 Task: Select a due date automation when advanced on, the moment a card is due add dates due tomorrow.
Action: Mouse moved to (375, 396)
Screenshot: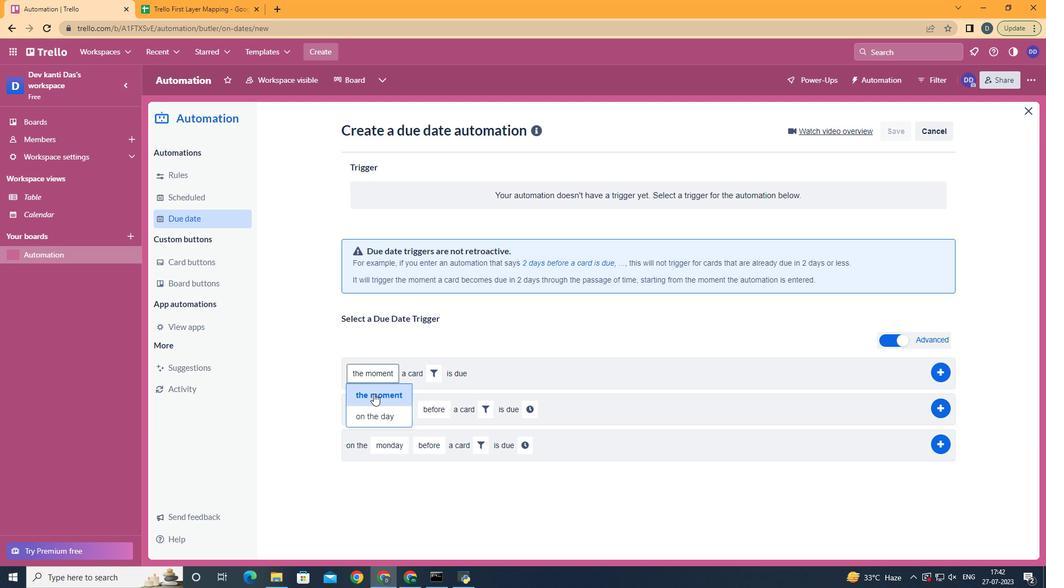
Action: Mouse pressed left at (375, 396)
Screenshot: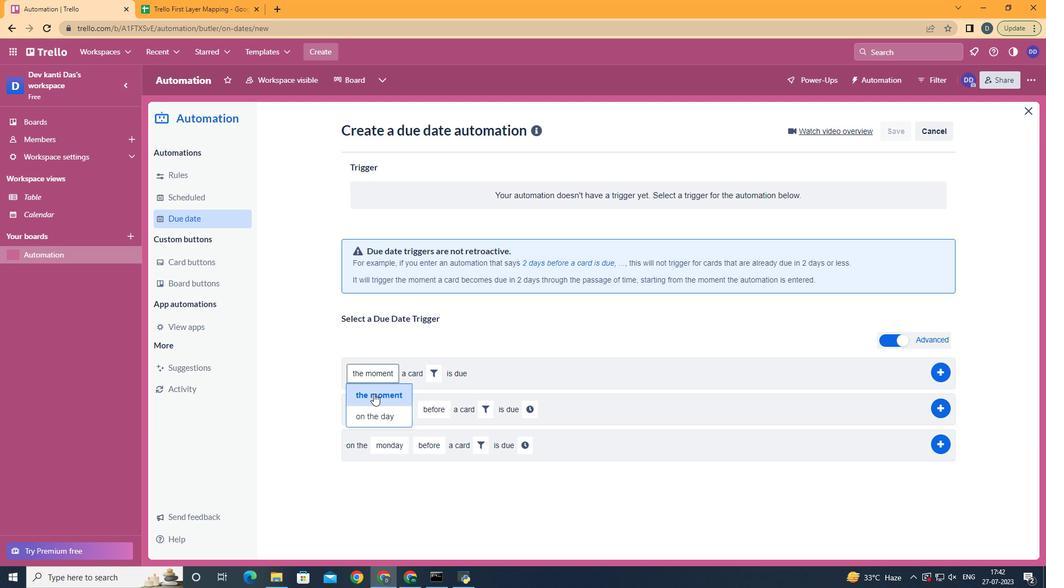 
Action: Mouse moved to (426, 375)
Screenshot: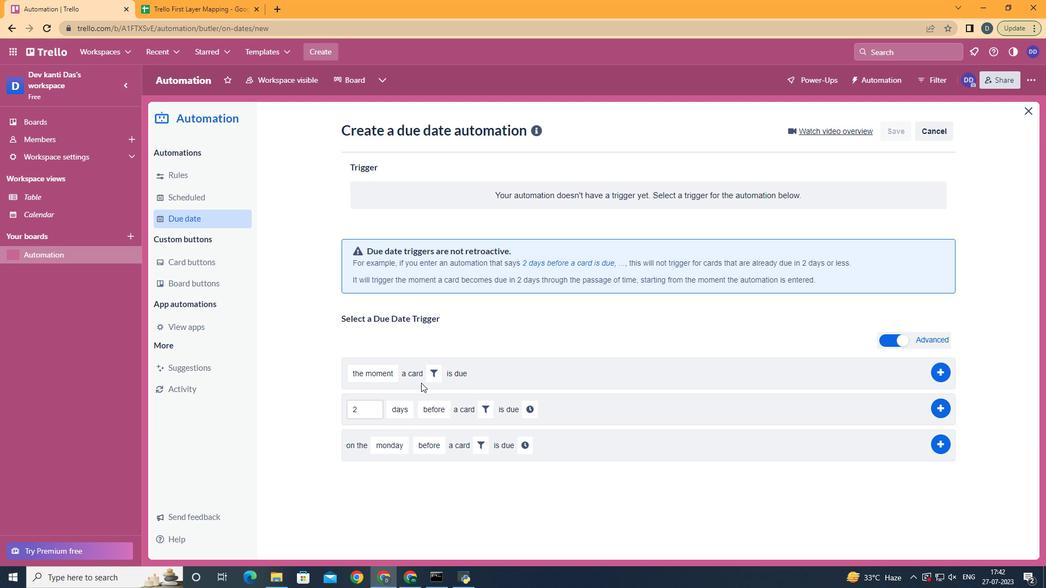 
Action: Mouse pressed left at (426, 375)
Screenshot: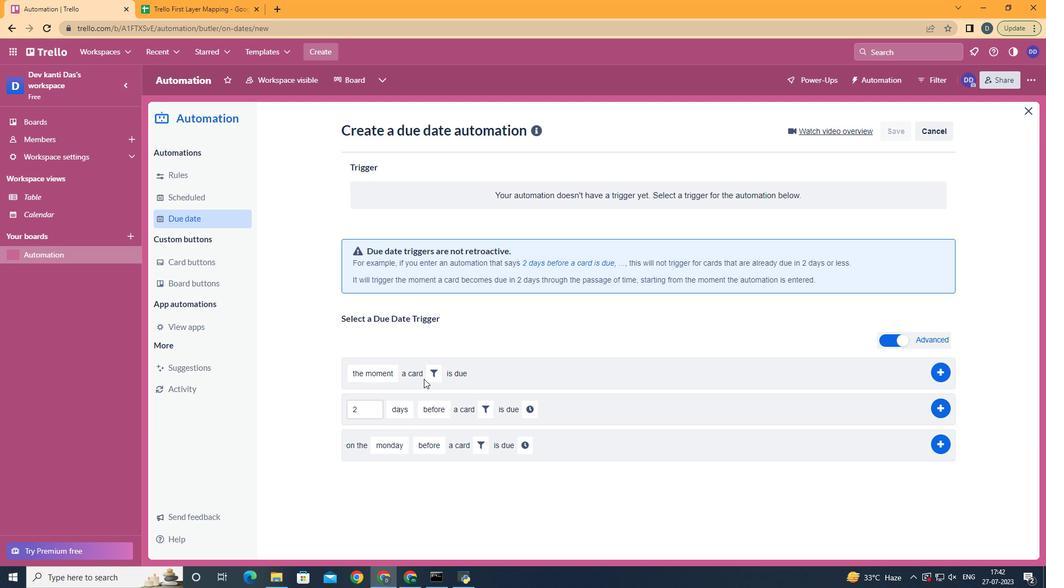 
Action: Mouse moved to (485, 241)
Screenshot: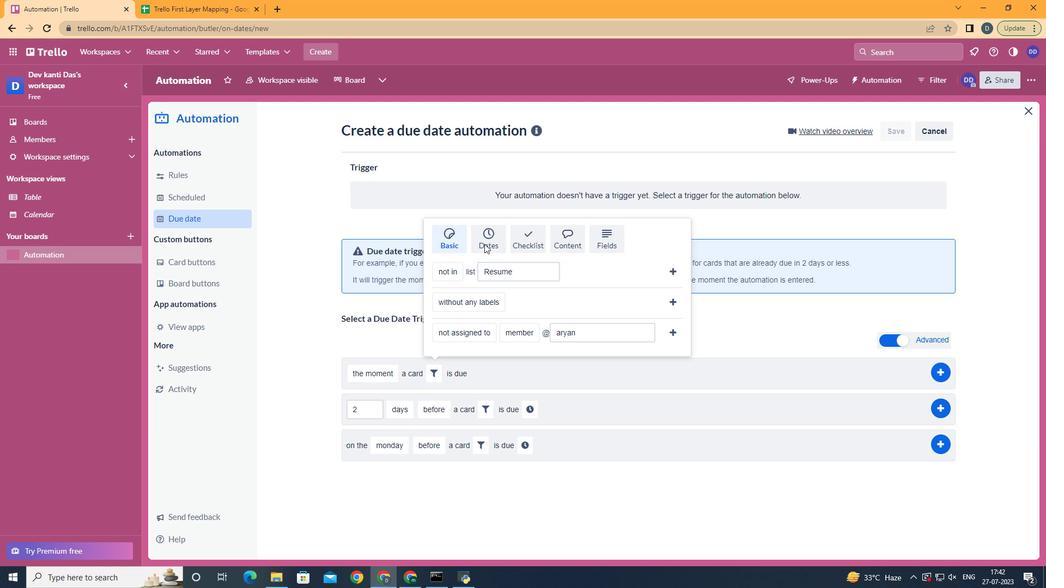 
Action: Mouse pressed left at (485, 241)
Screenshot: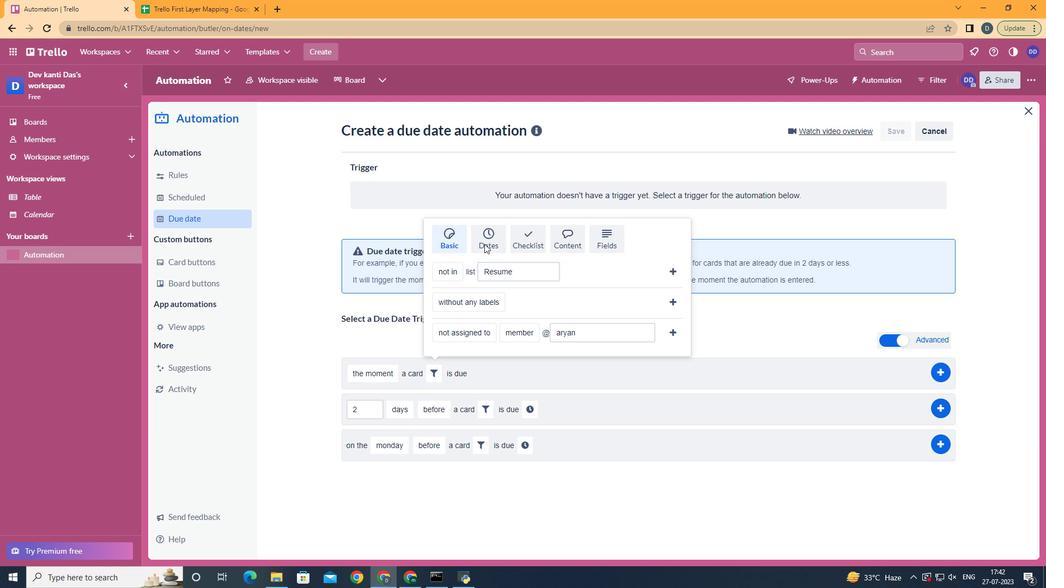 
Action: Mouse moved to (484, 341)
Screenshot: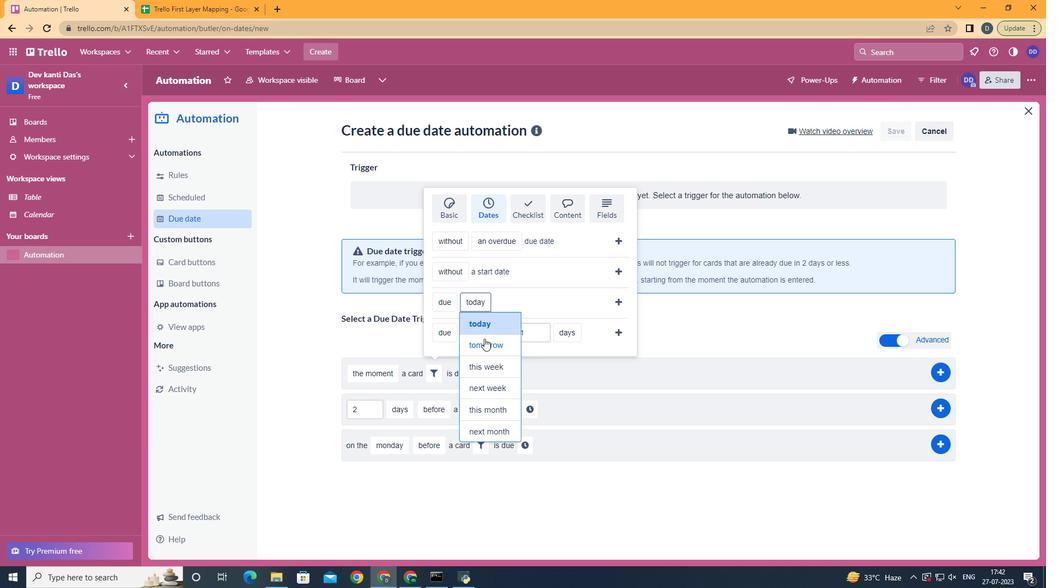 
Action: Mouse pressed left at (484, 341)
Screenshot: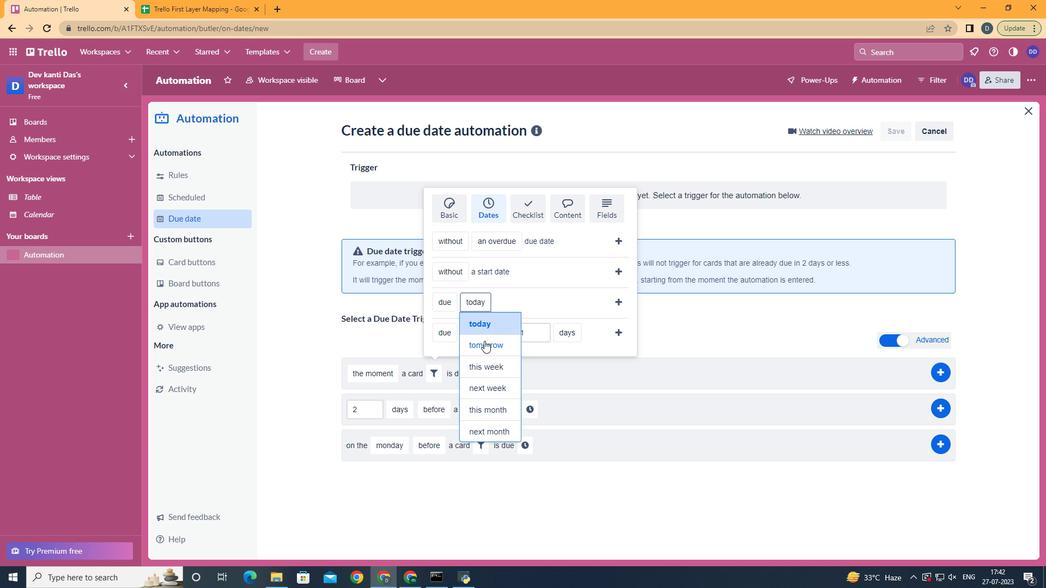 
Action: Mouse moved to (616, 303)
Screenshot: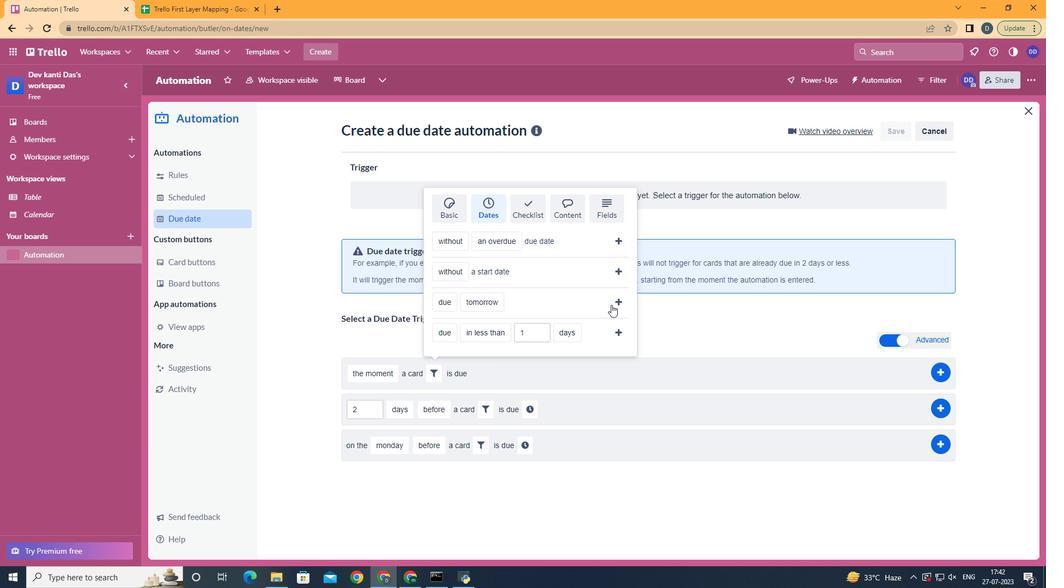 
Action: Mouse pressed left at (616, 303)
Screenshot: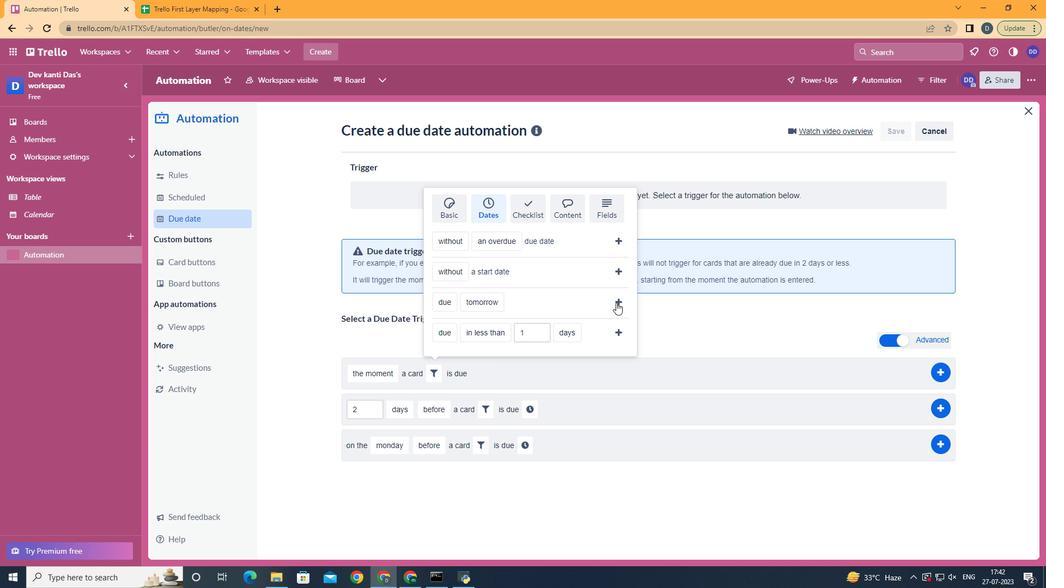 
